Task: Look for products in the category "Loofahs" from Ecotools only.
Action: Mouse moved to (725, 282)
Screenshot: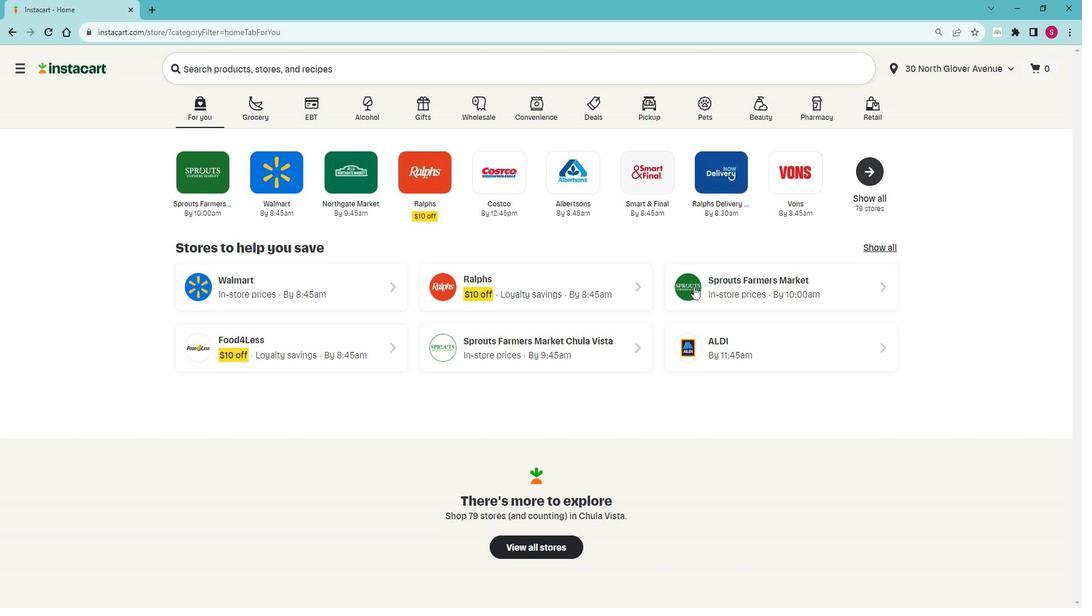 
Action: Mouse pressed left at (725, 282)
Screenshot: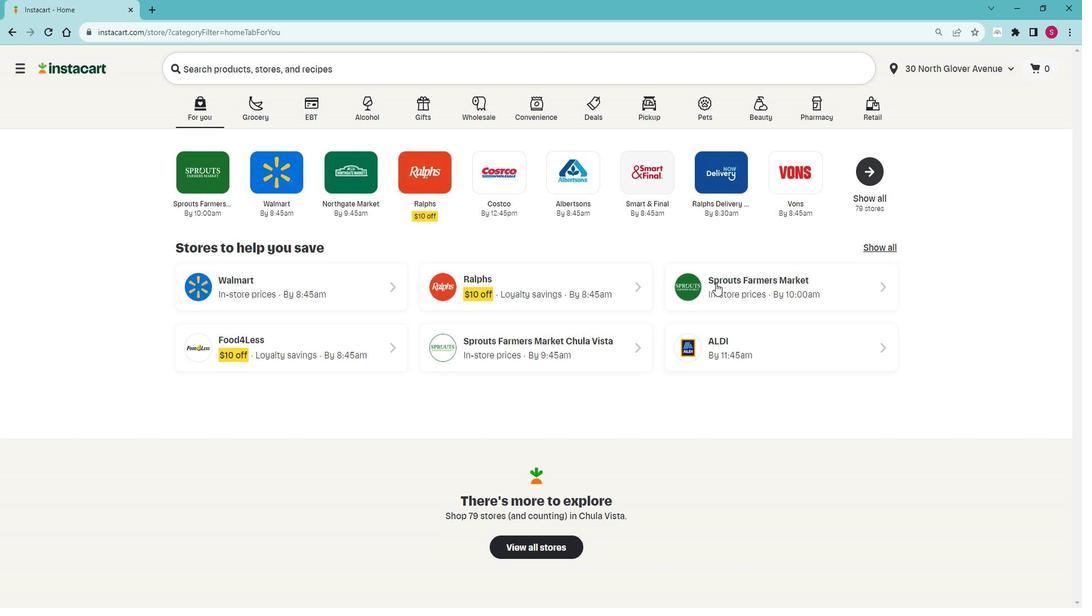 
Action: Mouse moved to (57, 398)
Screenshot: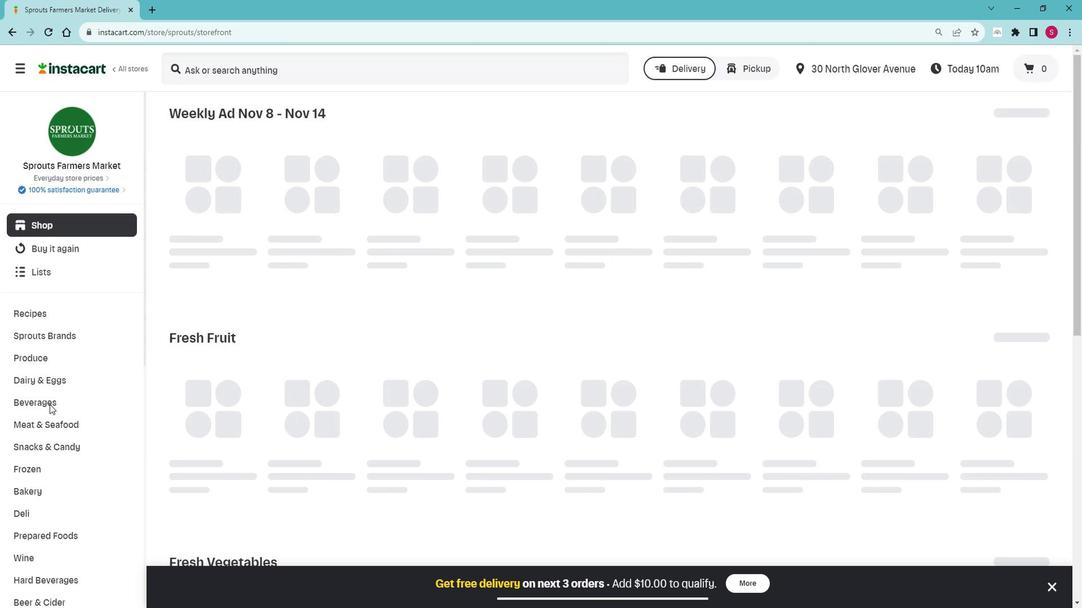 
Action: Mouse scrolled (57, 398) with delta (0, 0)
Screenshot: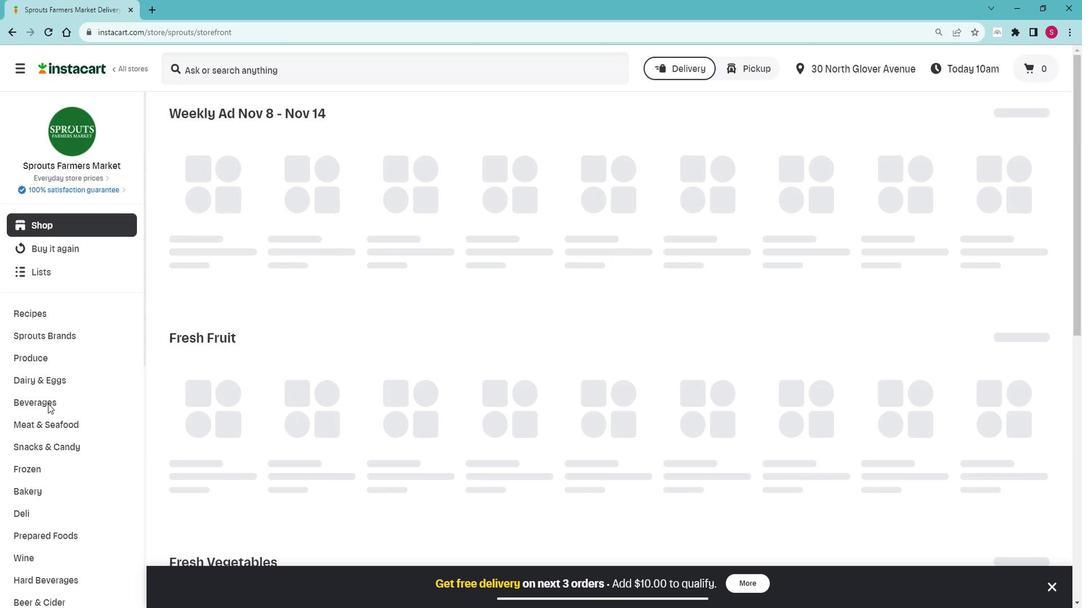 
Action: Mouse scrolled (57, 398) with delta (0, 0)
Screenshot: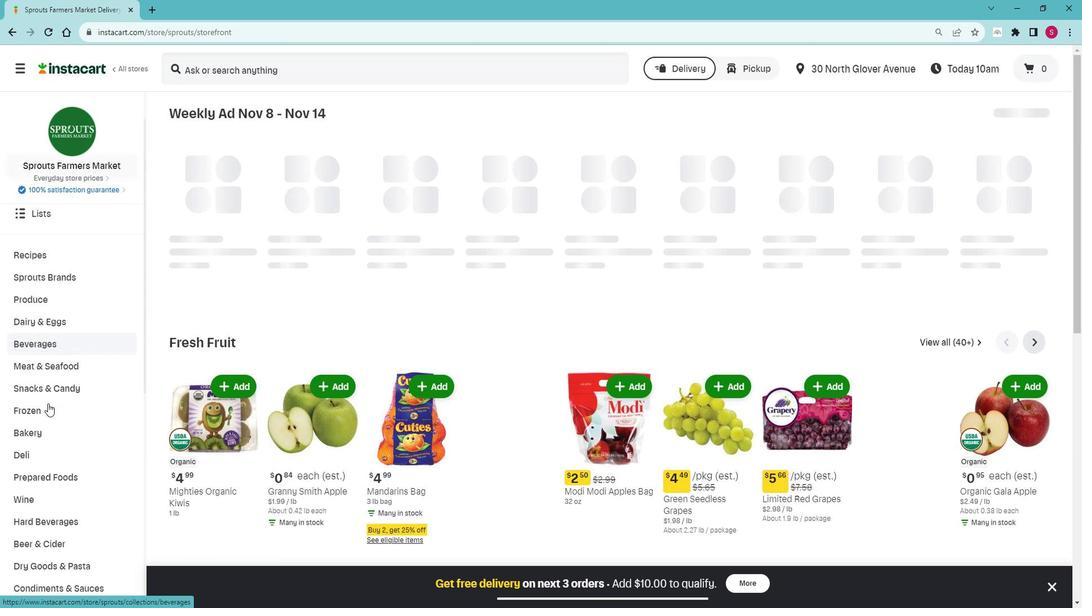 
Action: Mouse scrolled (57, 398) with delta (0, 0)
Screenshot: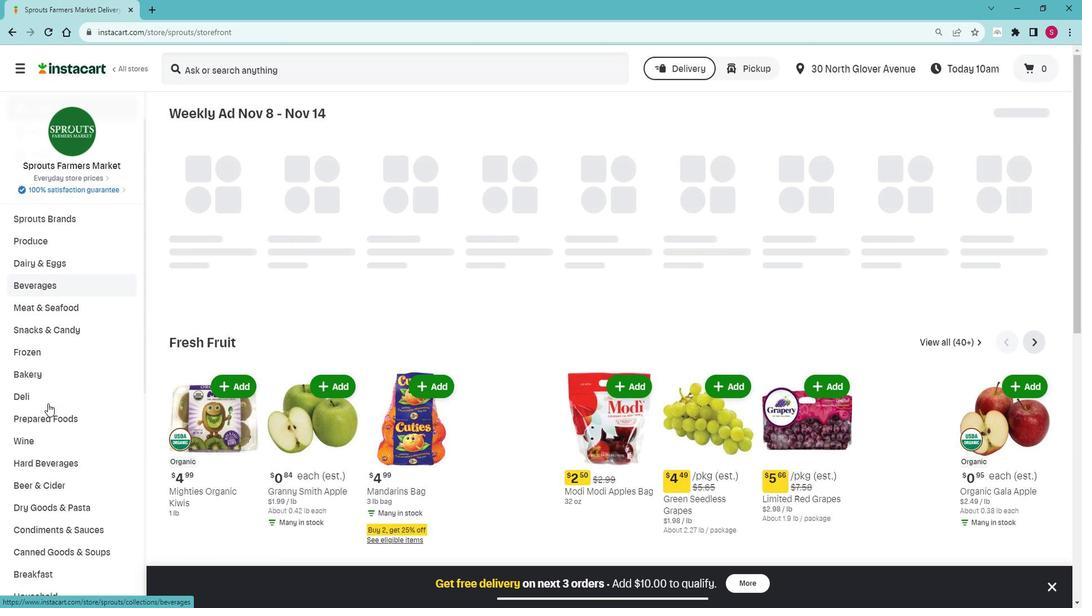 
Action: Mouse scrolled (57, 398) with delta (0, 0)
Screenshot: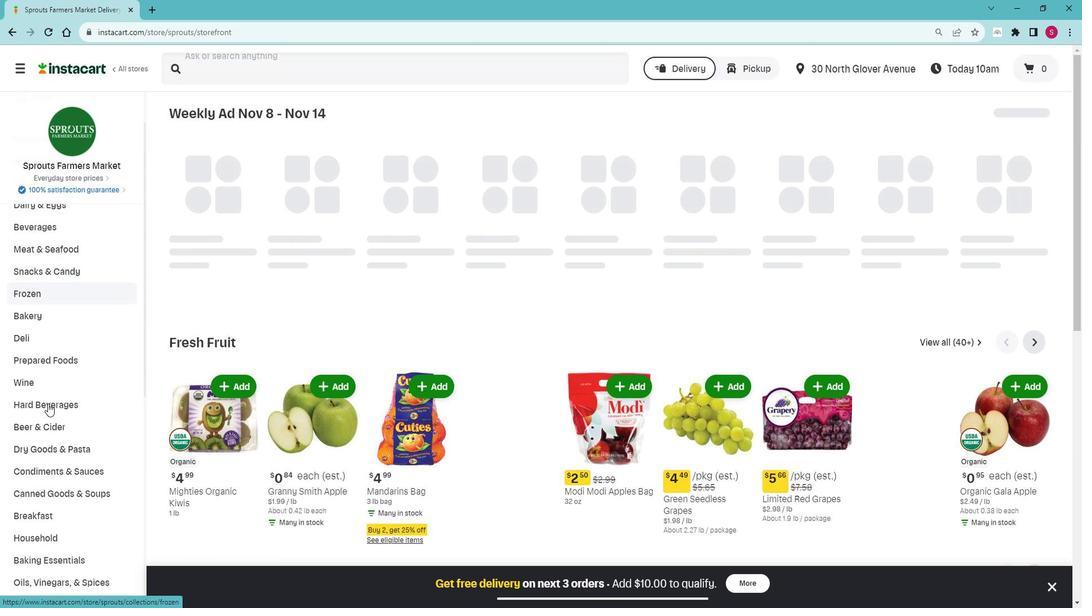
Action: Mouse scrolled (57, 398) with delta (0, 0)
Screenshot: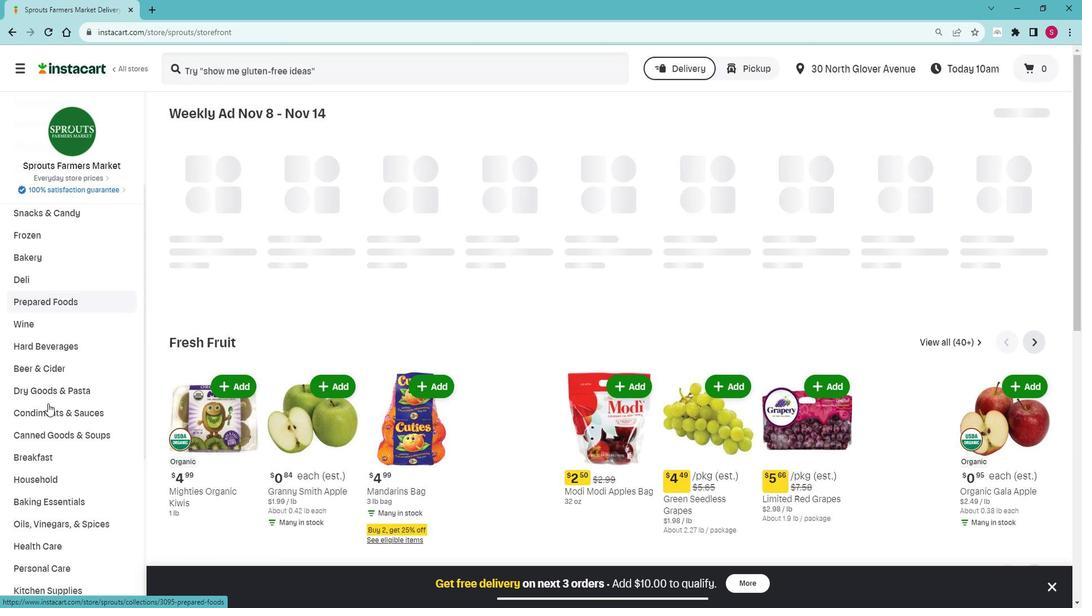 
Action: Mouse scrolled (57, 398) with delta (0, 0)
Screenshot: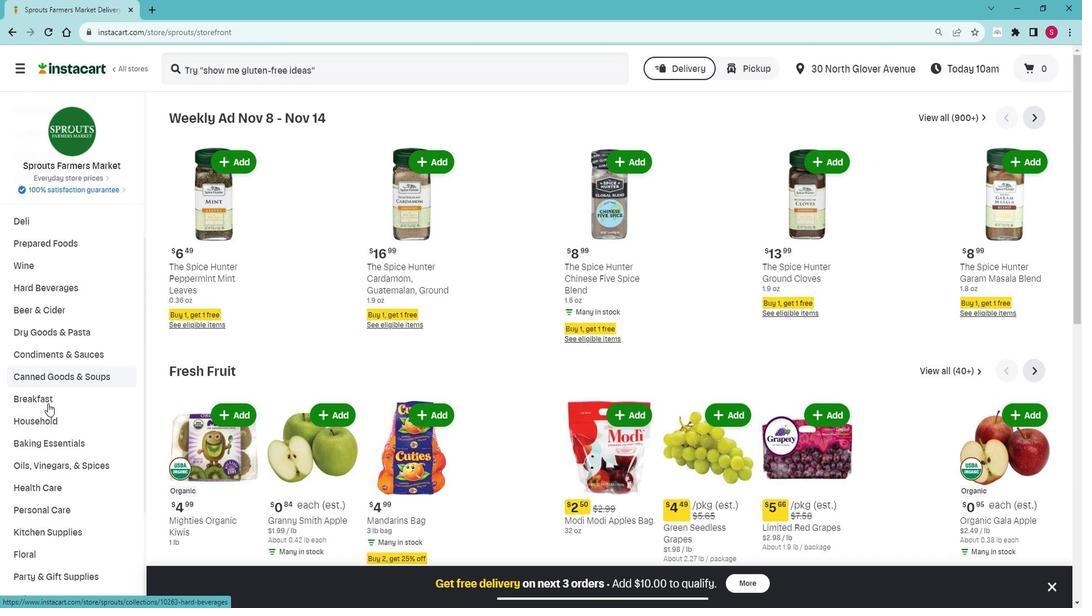 
Action: Mouse moved to (86, 437)
Screenshot: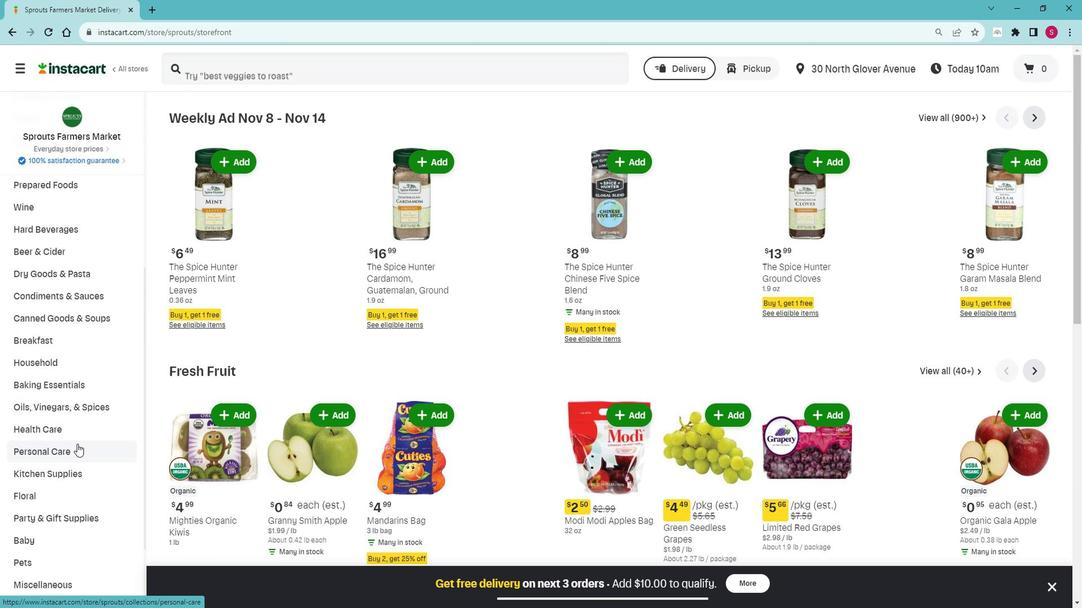 
Action: Mouse pressed left at (86, 437)
Screenshot: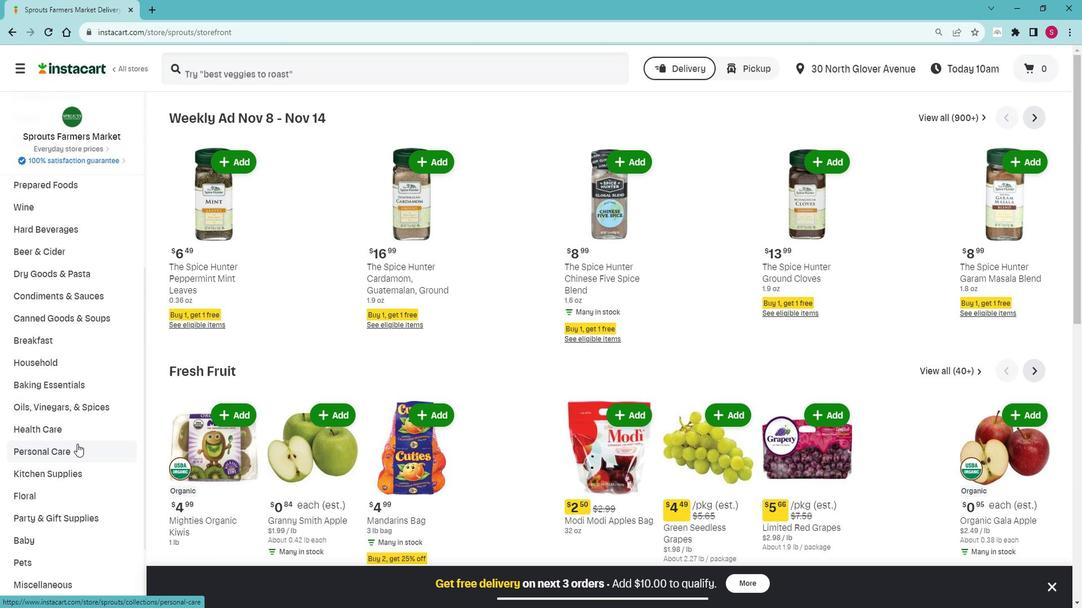 
Action: Mouse moved to (85, 460)
Screenshot: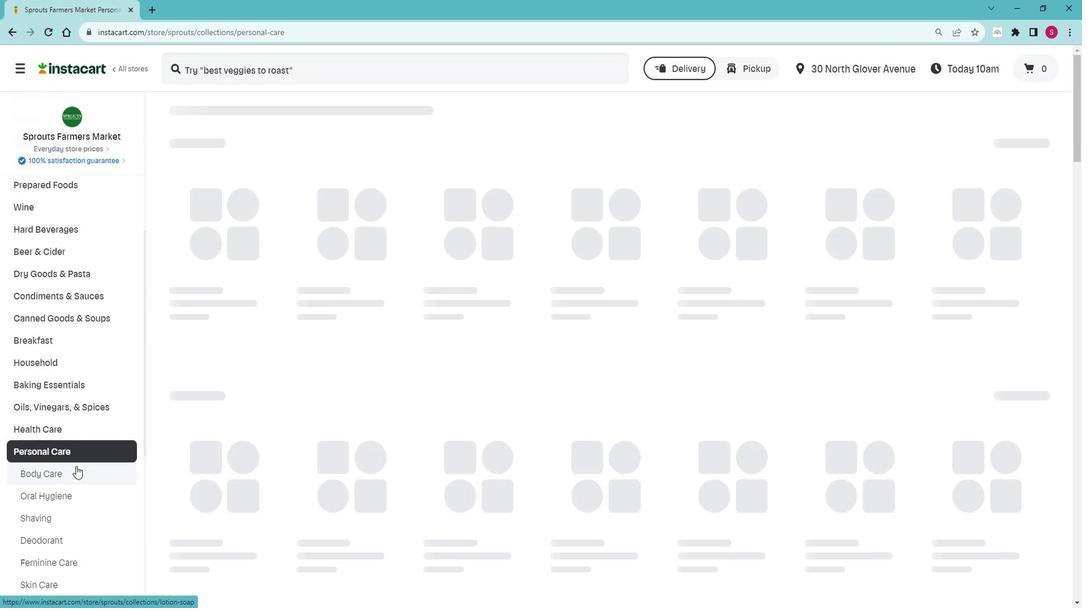 
Action: Mouse pressed left at (85, 460)
Screenshot: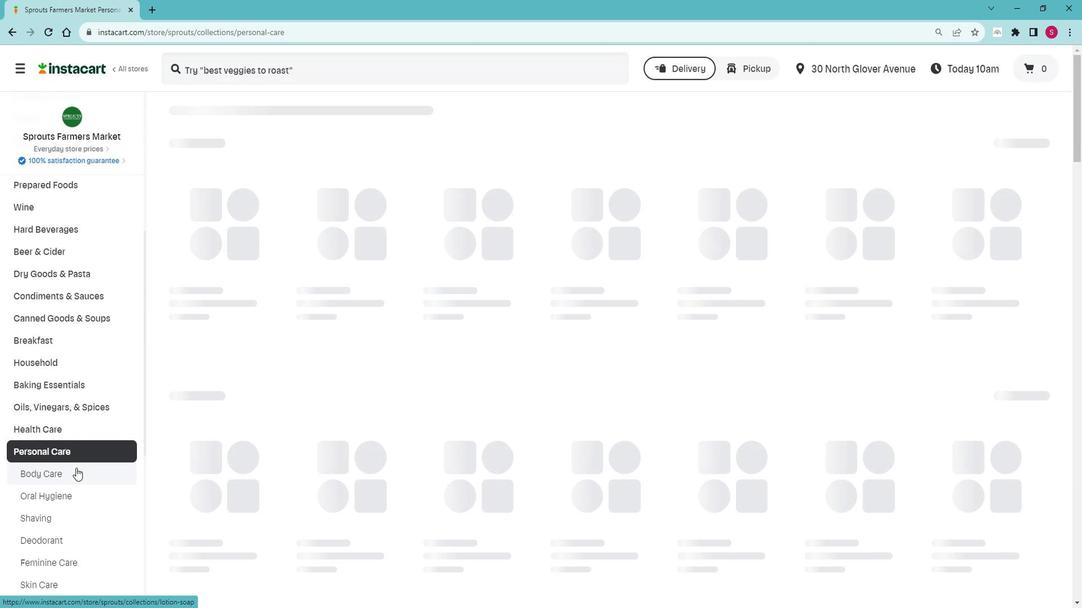 
Action: Mouse moved to (519, 157)
Screenshot: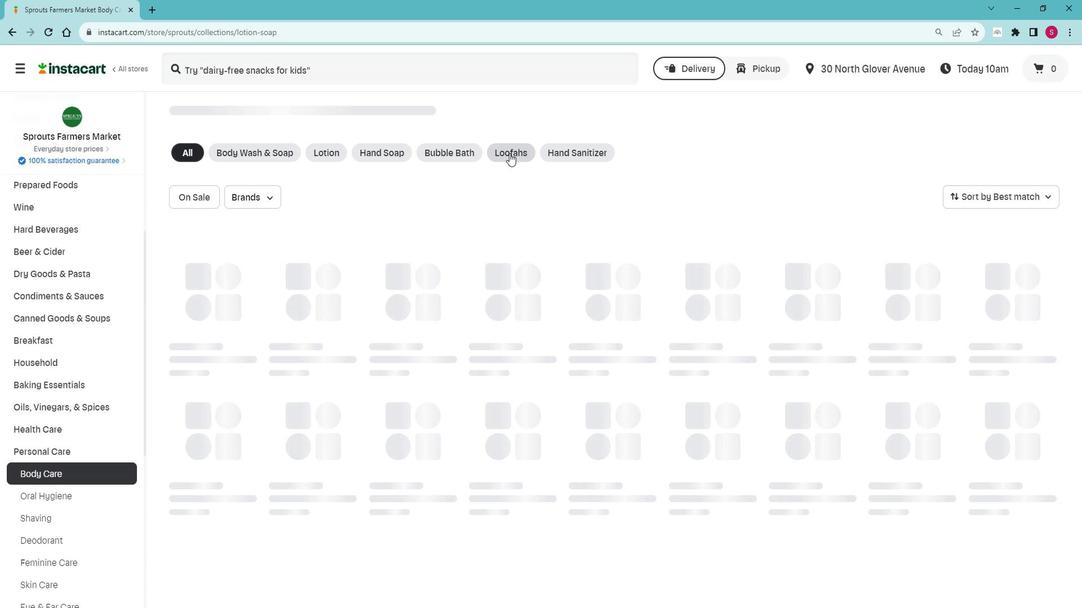 
Action: Mouse pressed left at (519, 157)
Screenshot: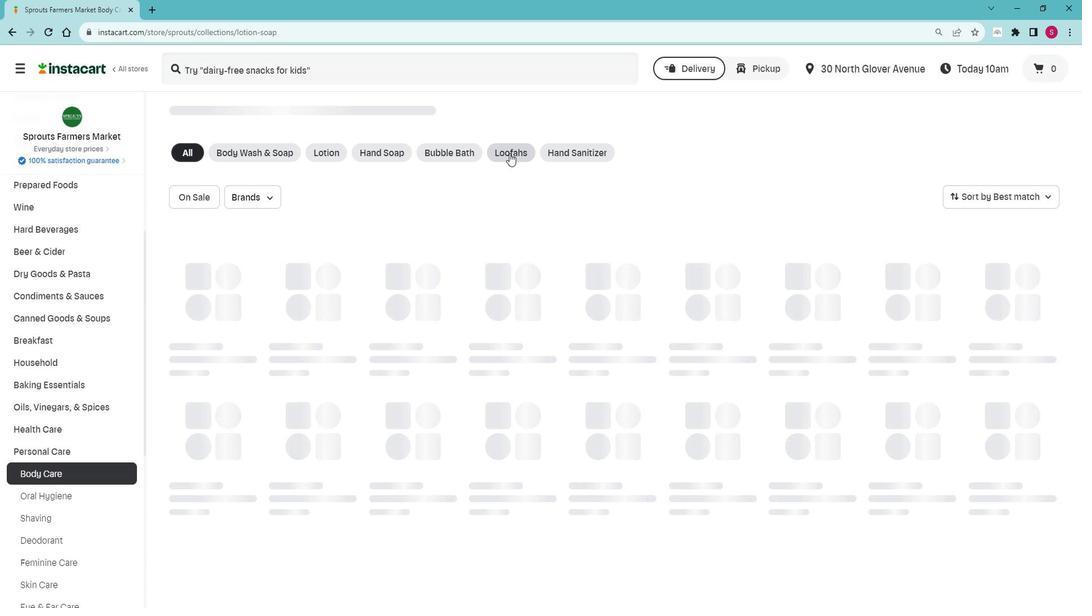 
Action: Mouse moved to (282, 199)
Screenshot: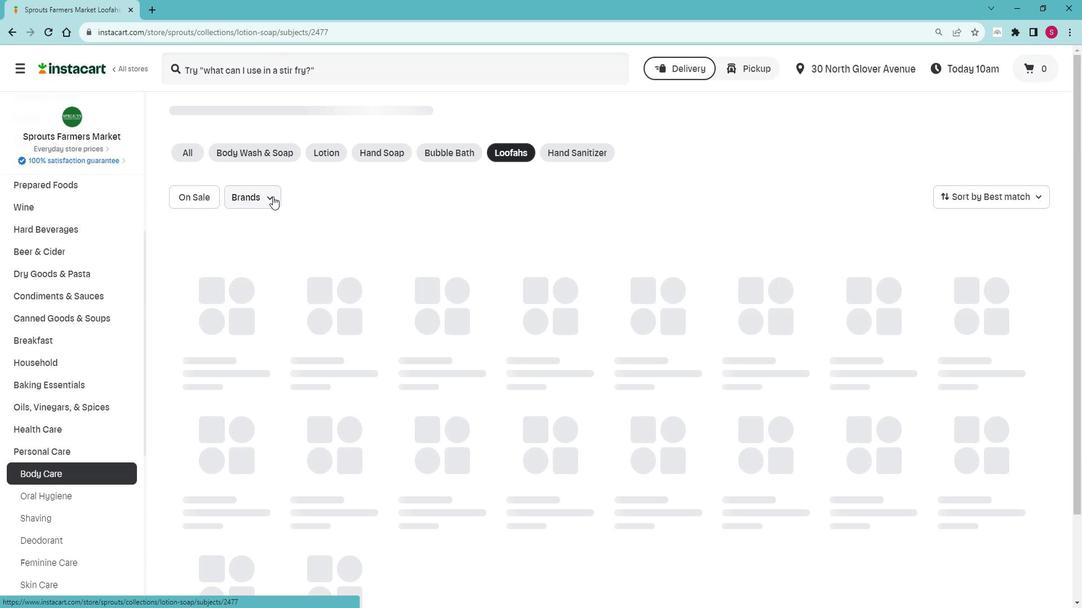 
Action: Mouse pressed left at (282, 199)
Screenshot: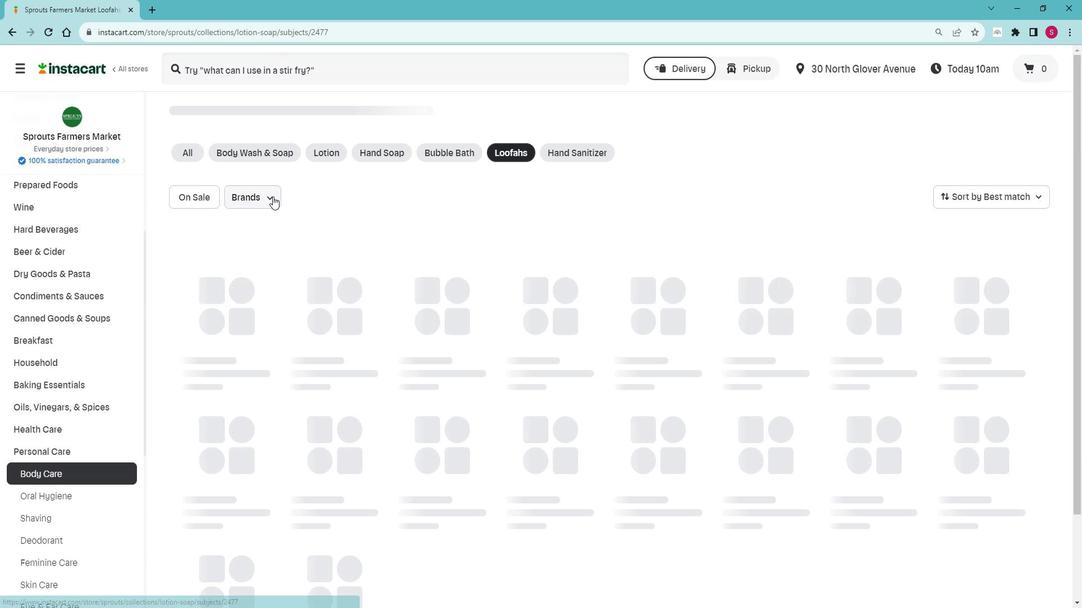 
Action: Mouse moved to (277, 255)
Screenshot: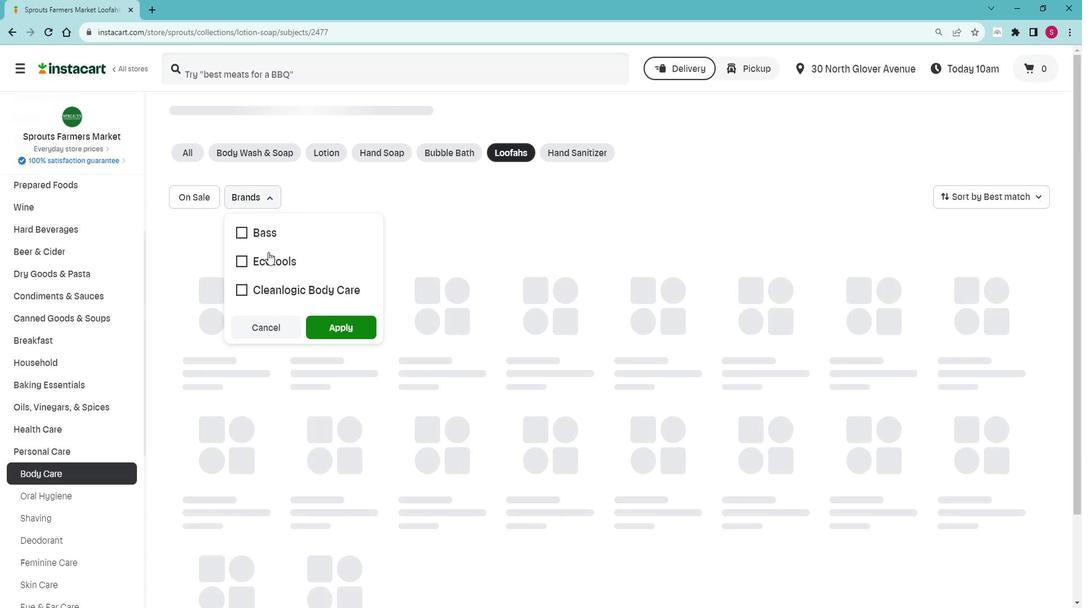 
Action: Mouse pressed left at (277, 255)
Screenshot: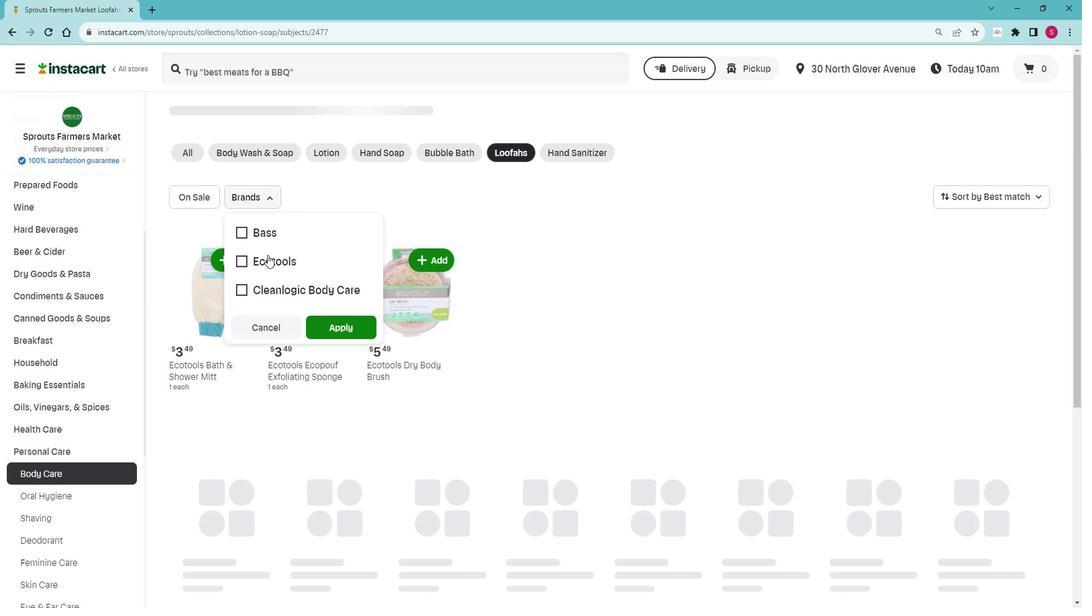 
Action: Mouse moved to (340, 336)
Screenshot: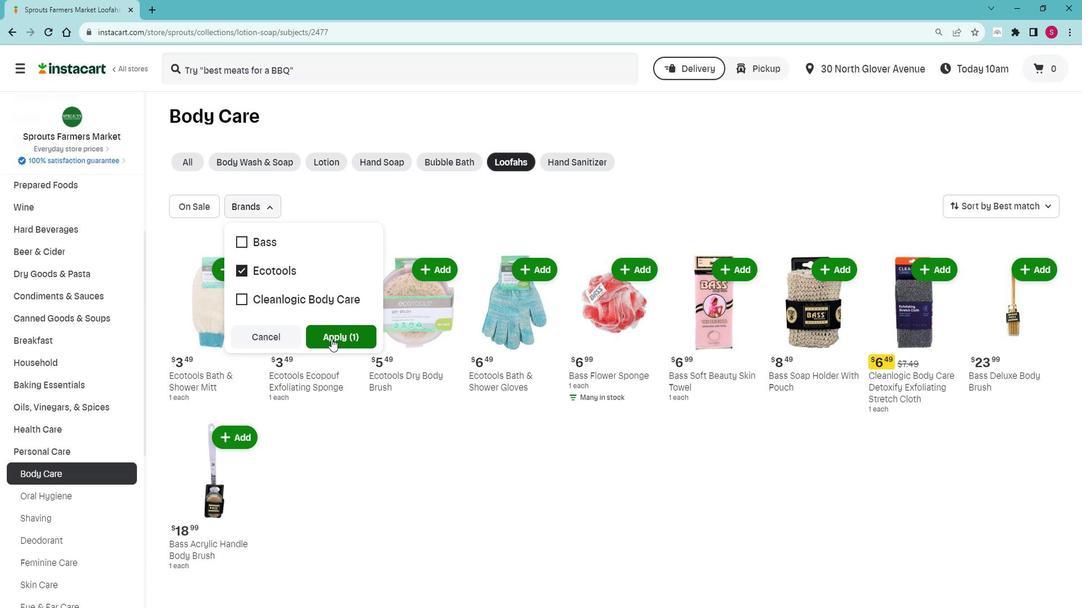 
Action: Mouse pressed left at (340, 336)
Screenshot: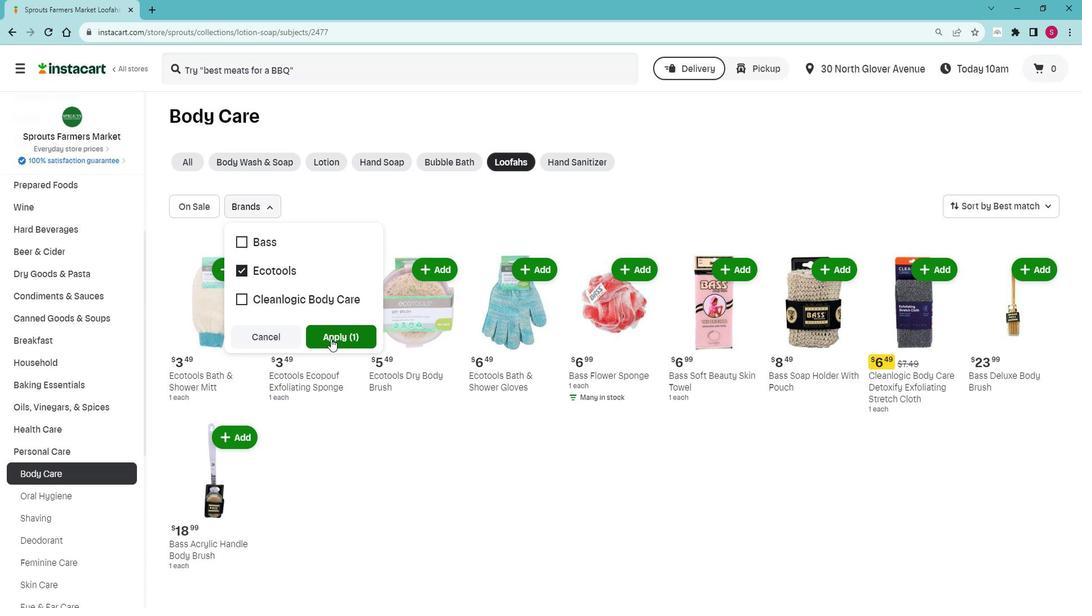 
Action: Mouse moved to (638, 262)
Screenshot: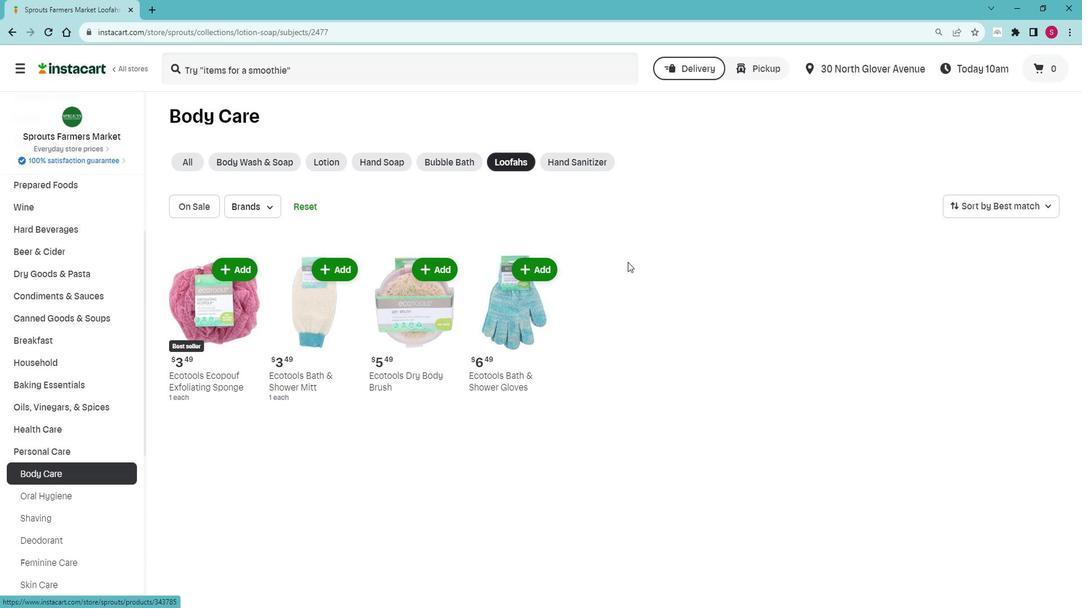
